 Task: Create in the project ArrowSprint in Backlog an issue 'Develop a new feature to allow for gamification of key tasks and activities.', assign it to team member softage.4@softage.net and change the status to IN PROGRESS. Create in the project ArrowSprint in Backlog an issue 'Address issues related to slow response time when accessing the system remotely', assign it to team member softage.1@softage.net and change the status to IN PROGRESS
Action: Mouse moved to (164, 50)
Screenshot: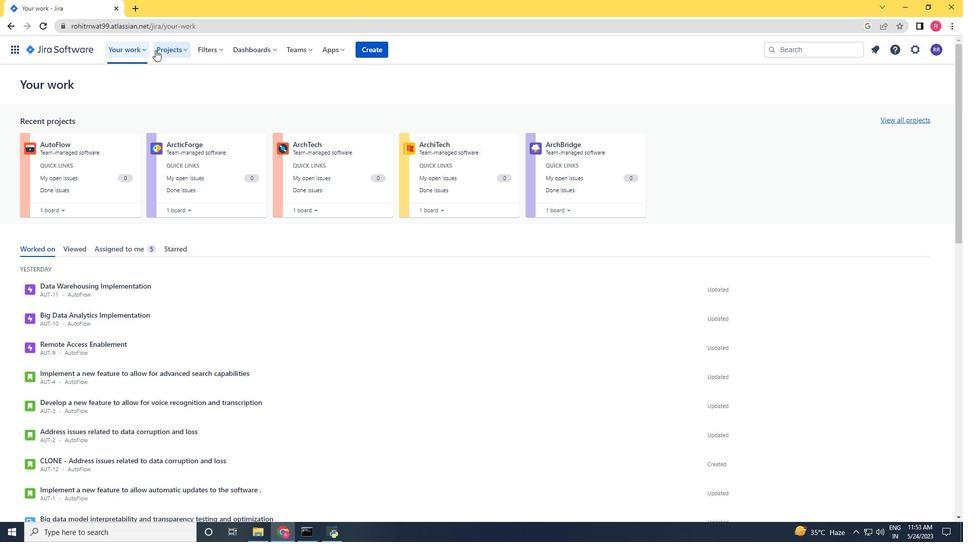 
Action: Mouse pressed left at (164, 50)
Screenshot: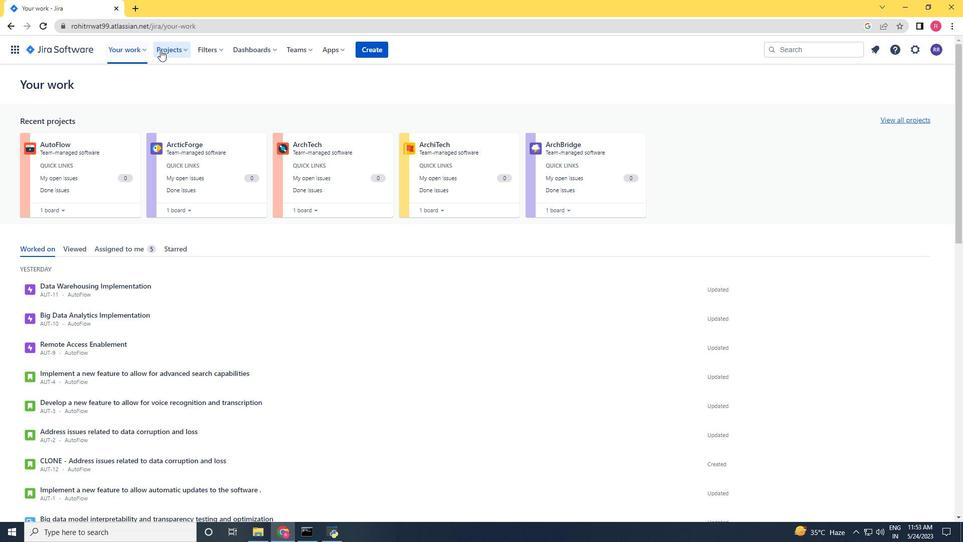
Action: Mouse moved to (190, 95)
Screenshot: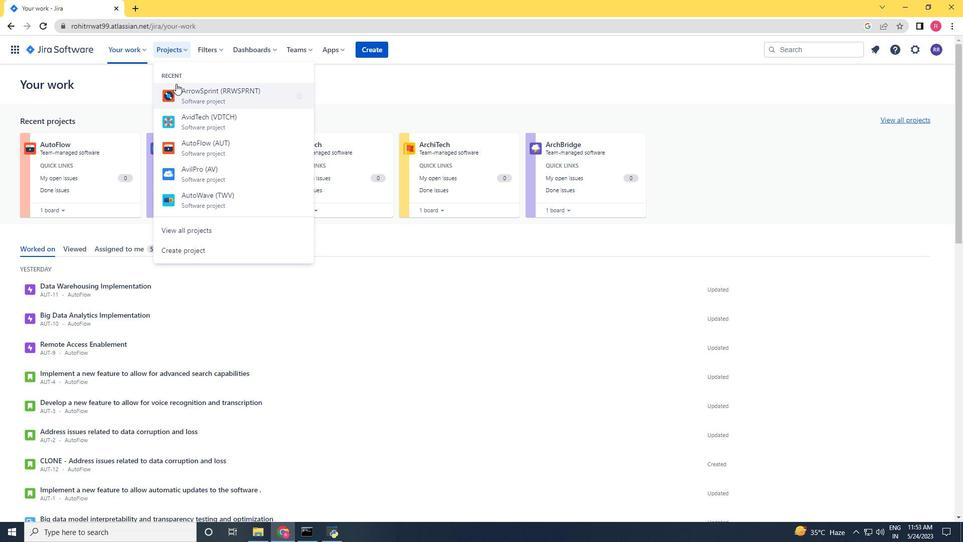 
Action: Mouse pressed left at (190, 95)
Screenshot: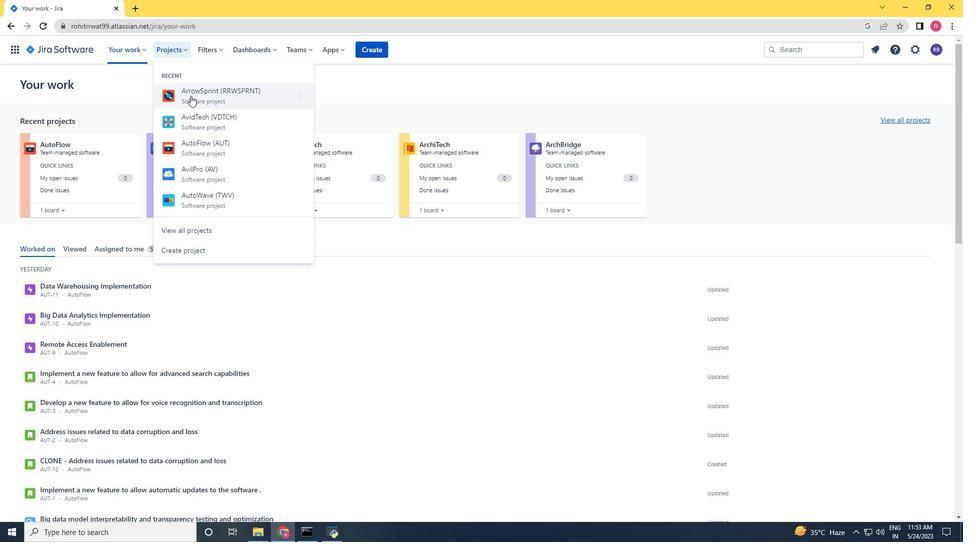 
Action: Mouse moved to (56, 155)
Screenshot: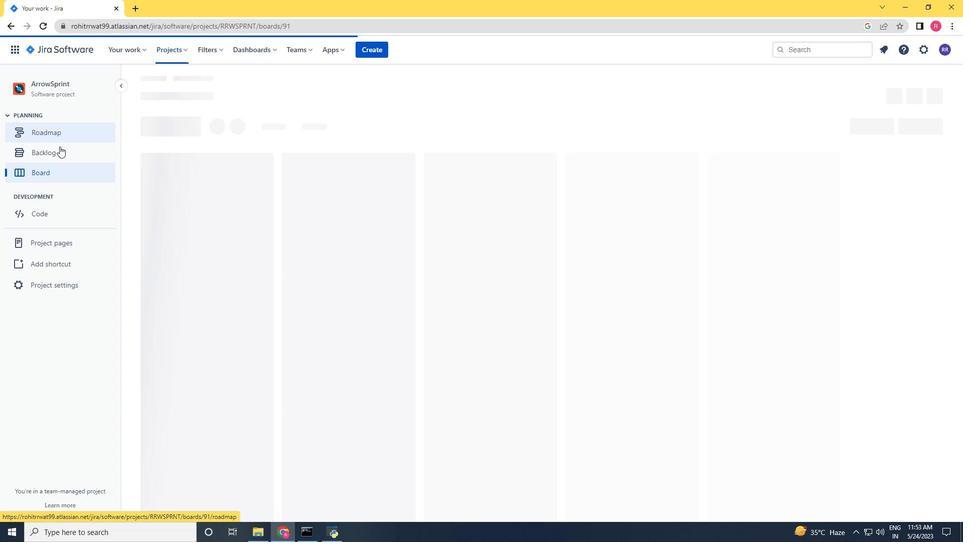 
Action: Mouse pressed left at (56, 155)
Screenshot: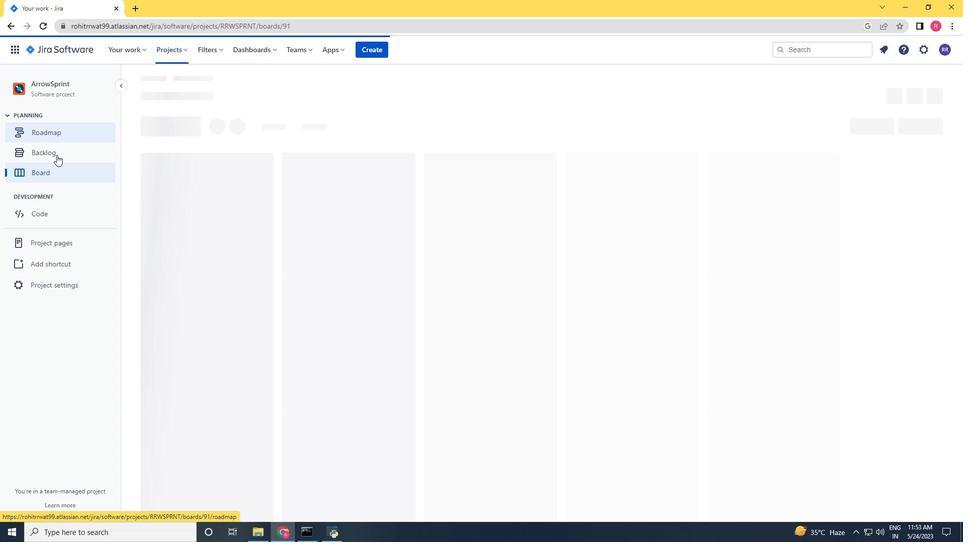 
Action: Mouse moved to (193, 220)
Screenshot: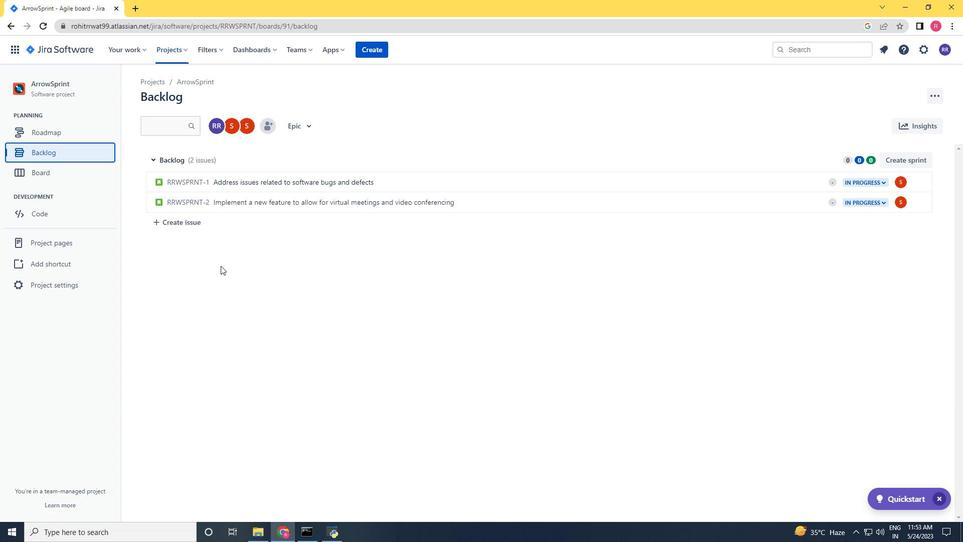 
Action: Mouse pressed left at (193, 220)
Screenshot: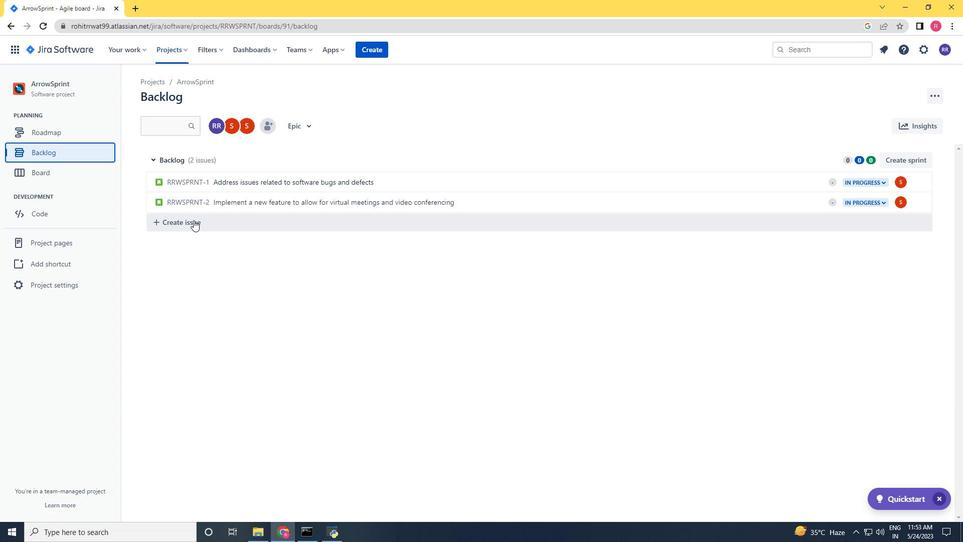 
Action: Key pressed <Key.shift>develop<Key.space>a<Key.space>new<Key.space>featites<Key.backspace><Key.backspace><Key.backspace><Key.backspace><Key.backspace>ture<Key.space>to<Key.space>allow<Key.space>for<Key.space>gamification<Key.space>of<Key.space>key<Key.space>taskes<Key.space><Key.backspace><Key.backspace><Key.backspace>s<Key.space>and<Key.space>activities<Key.space><Key.enter>
Screenshot: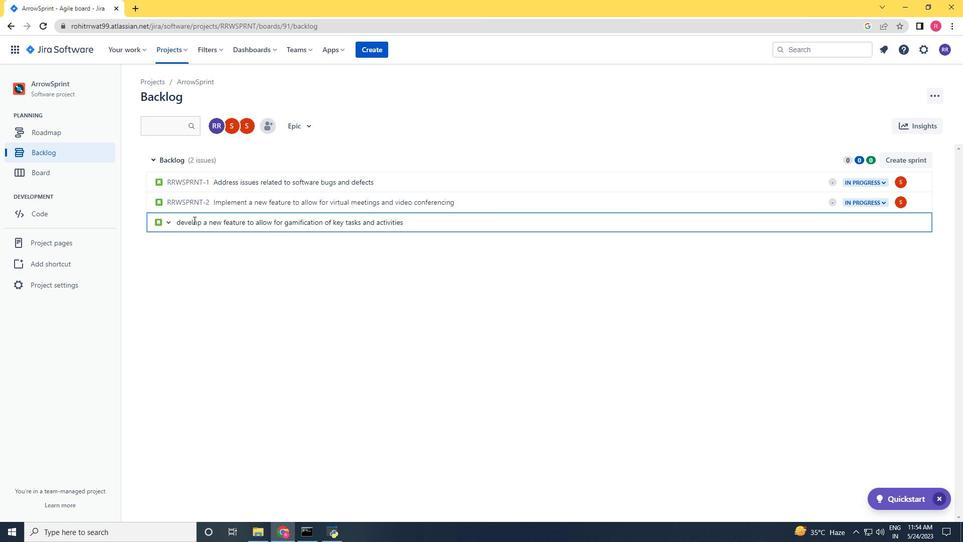 
Action: Mouse moved to (884, 221)
Screenshot: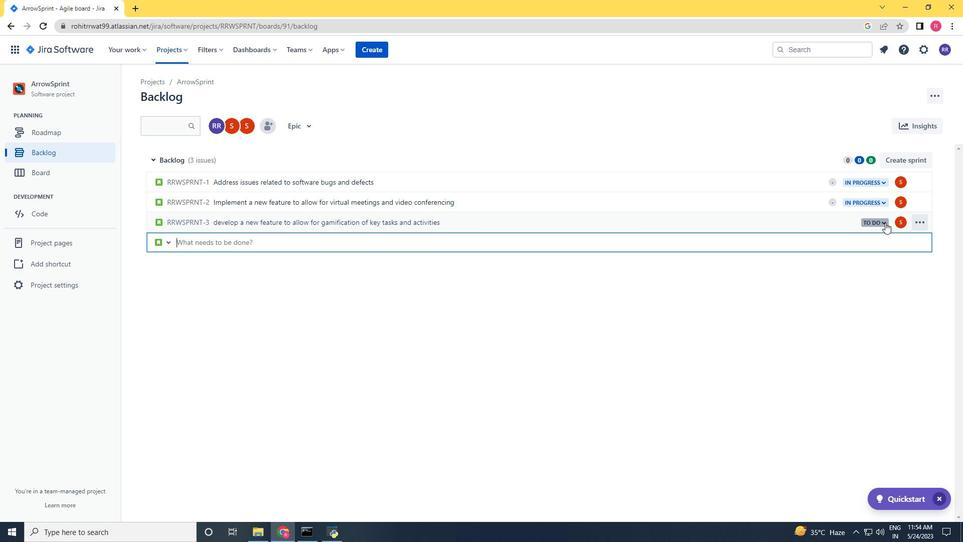 
Action: Mouse pressed left at (884, 221)
Screenshot: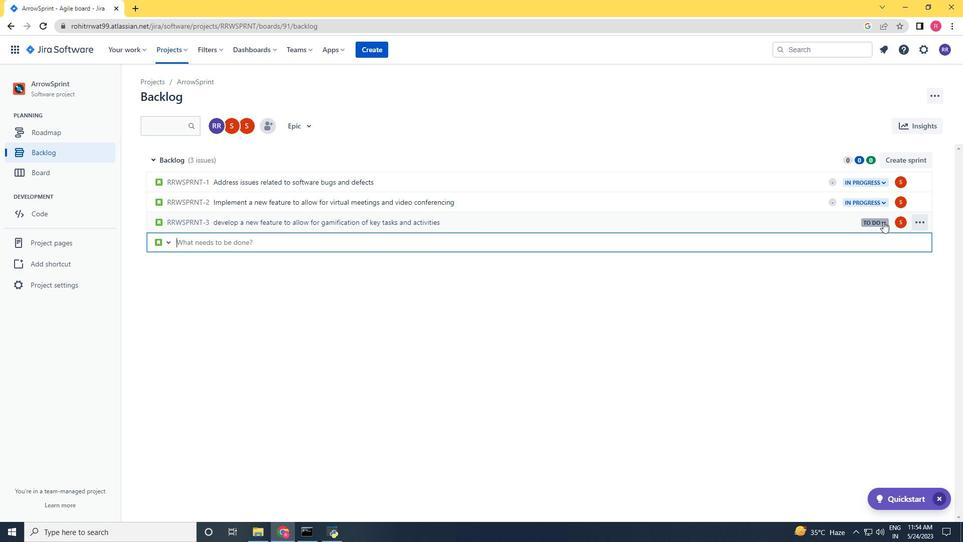 
Action: Mouse moved to (818, 241)
Screenshot: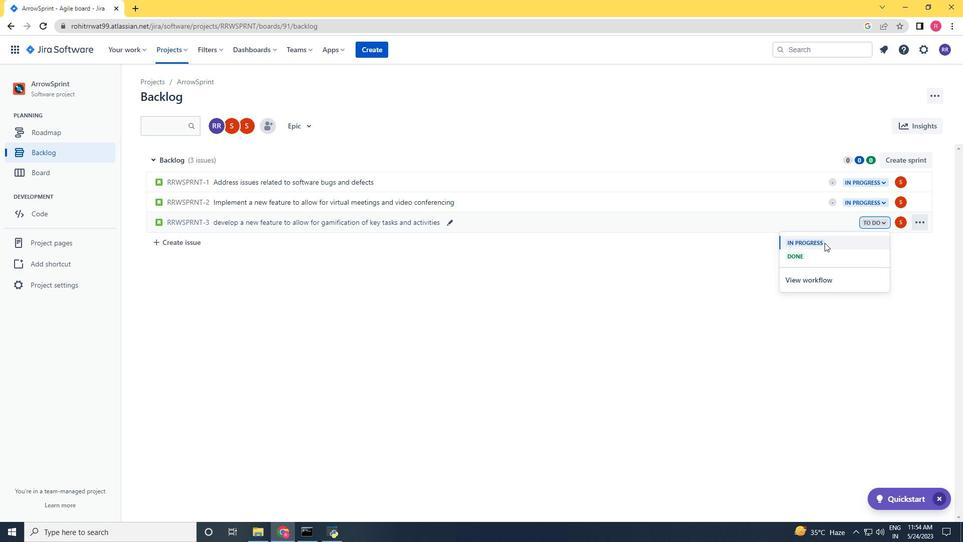 
Action: Mouse pressed left at (818, 241)
Screenshot: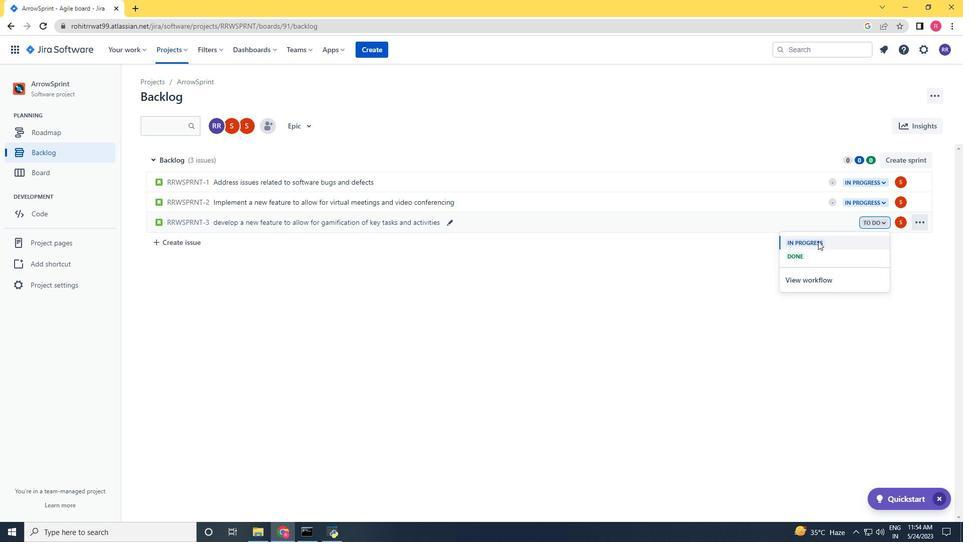 
Action: Mouse moved to (206, 237)
Screenshot: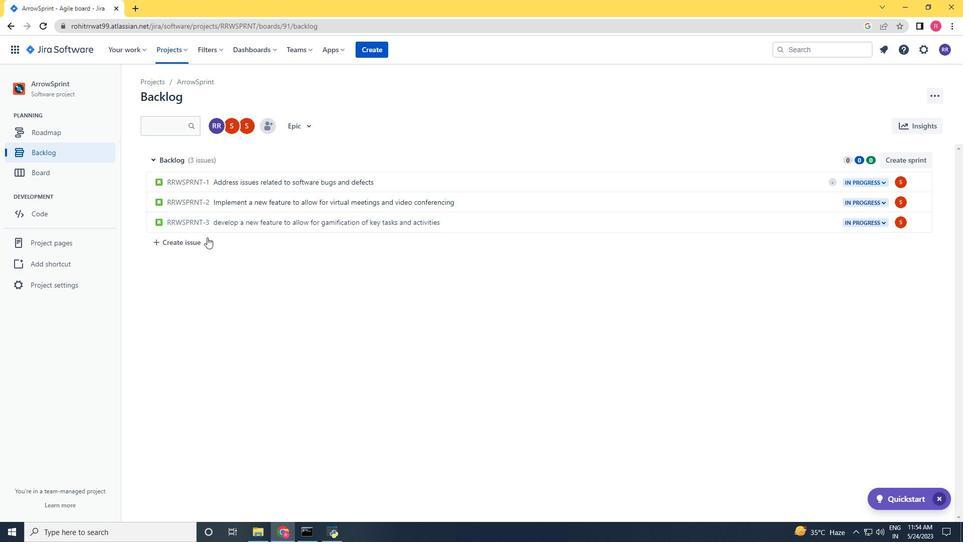 
Action: Mouse pressed left at (206, 237)
Screenshot: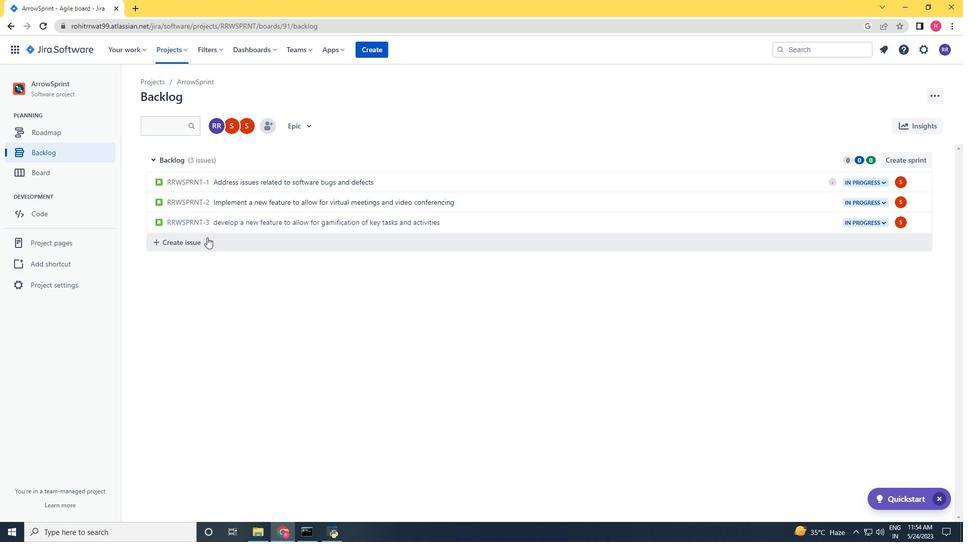 
Action: Key pressed <Key.shift>Address<Key.space>issue<Key.space><Key.backspace>s<Key.space>related<Key.space>to<Key.space>slow<Key.space>response<Key.space>tme<Key.space><Key.backspace><Key.backspace><Key.backspace>ime<Key.space>we<Key.backspace>hen<Key.space>accessing<Key.space>the<Key.space>system<Key.space>remotely<Key.enter>
Screenshot: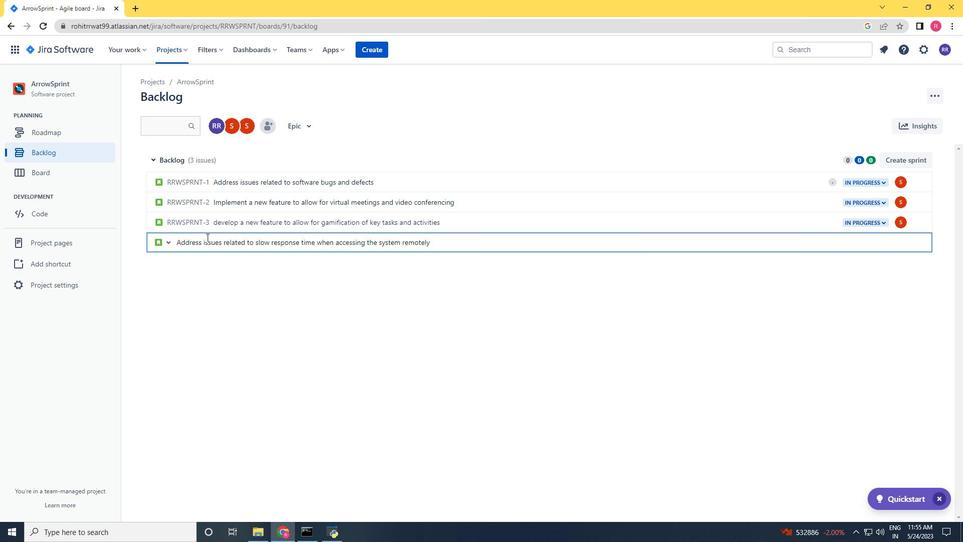 
Action: Mouse moved to (899, 239)
Screenshot: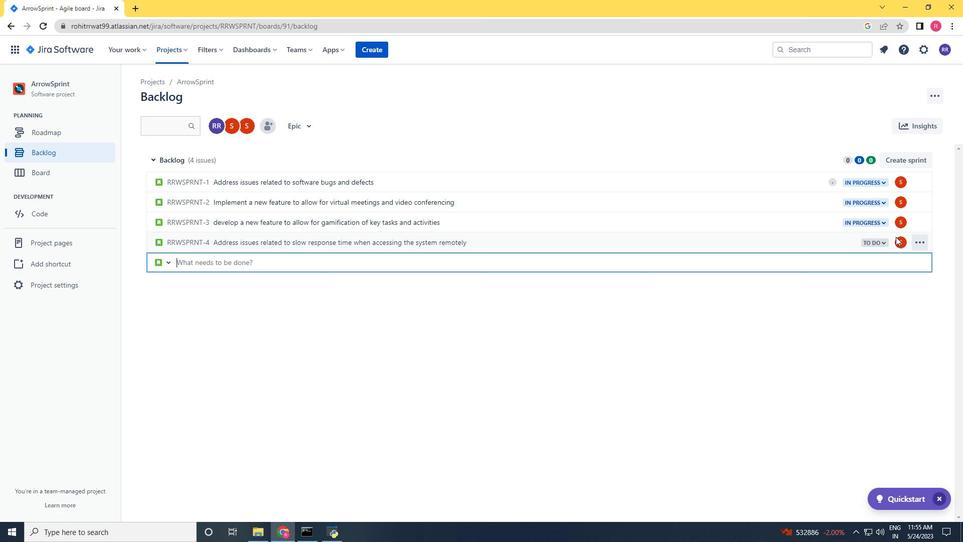 
Action: Mouse pressed left at (899, 239)
Screenshot: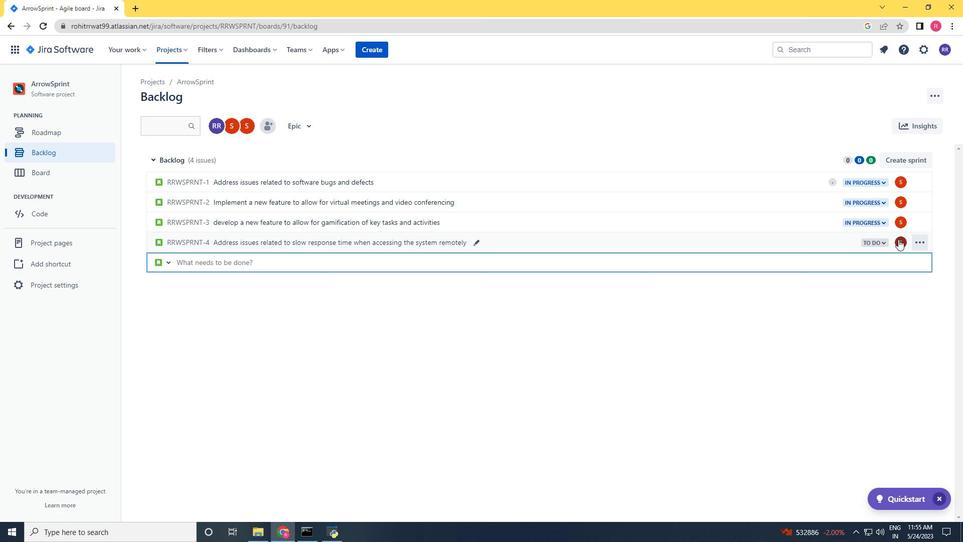 
Action: Key pressed softage.1<Key.shift>@sofatge.net
Screenshot: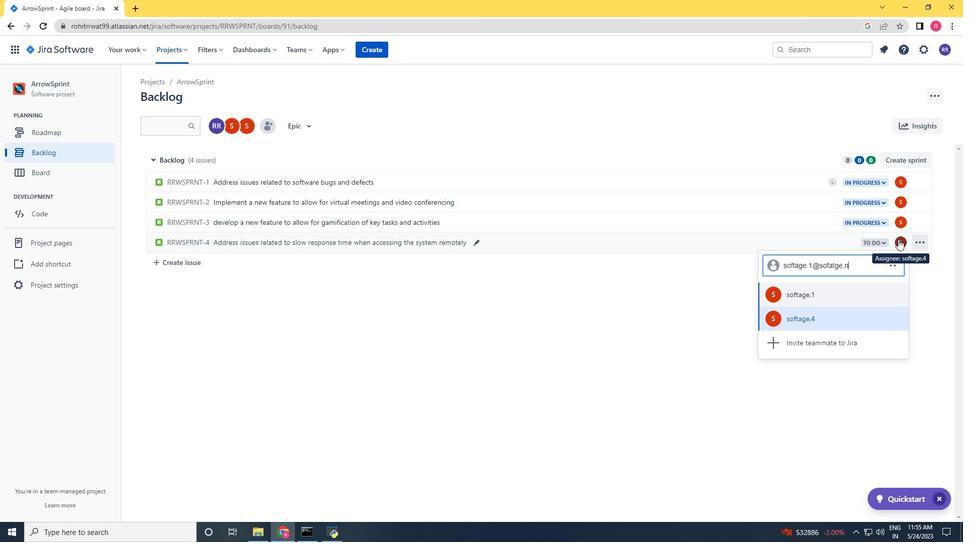 
Action: Mouse moved to (861, 266)
Screenshot: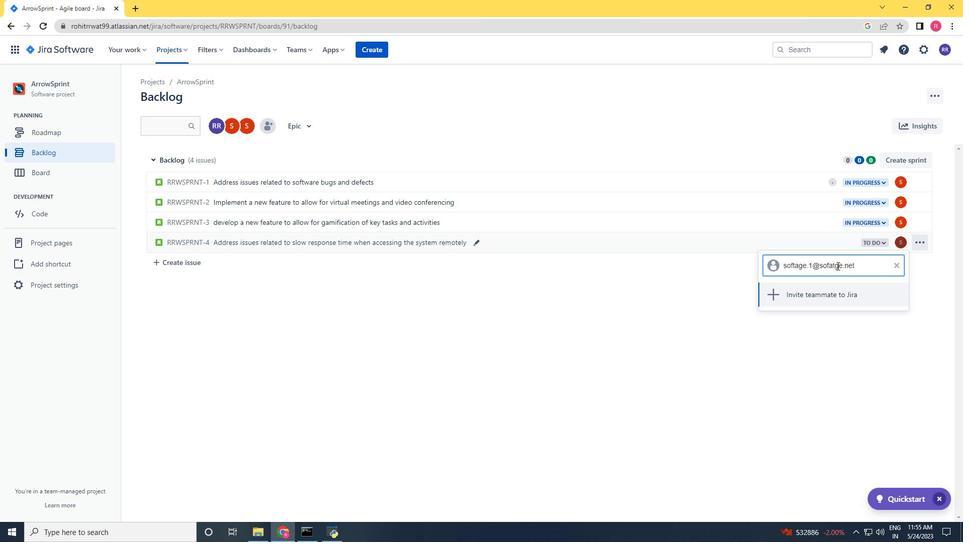 
Action: Key pressed <Key.backspace><Key.backspace><Key.backspace><Key.backspace><Key.backspace><Key.backspace><Key.backspace><Key.backspace><Key.backspace>
Screenshot: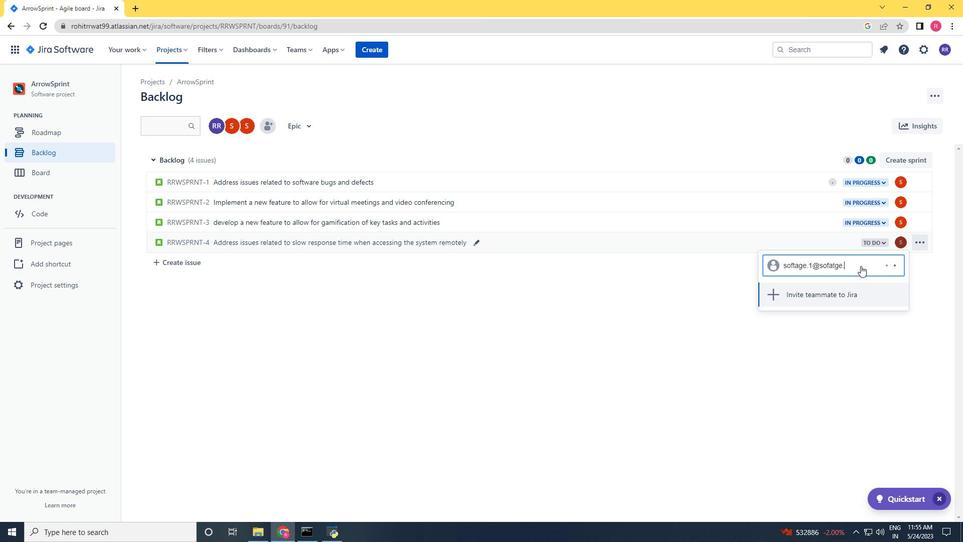 
Action: Mouse moved to (836, 294)
Screenshot: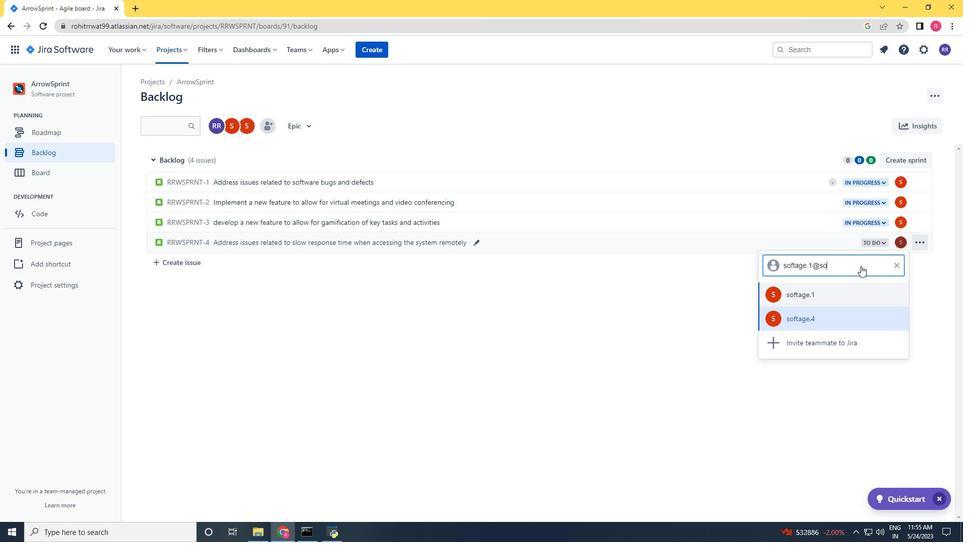 
Action: Mouse pressed left at (836, 294)
Screenshot: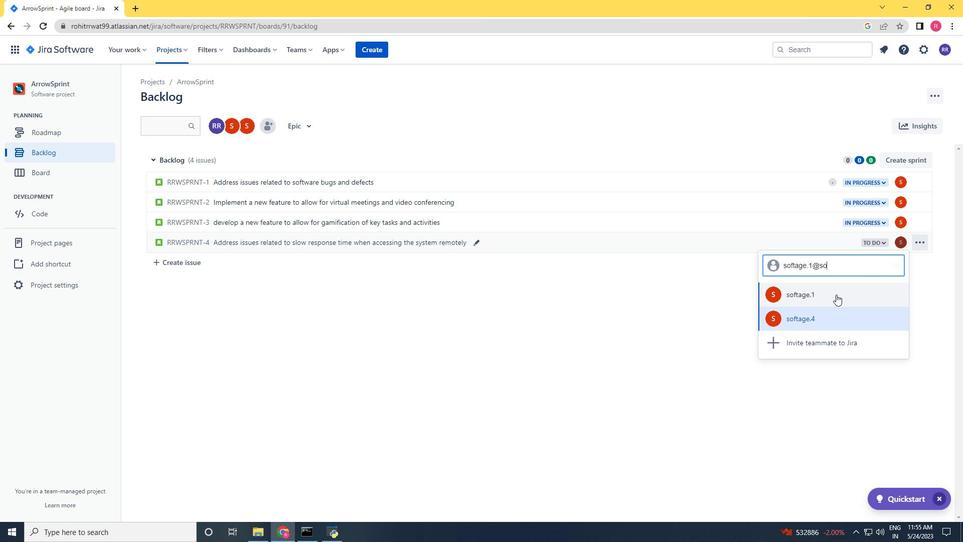 
Action: Mouse moved to (876, 244)
Screenshot: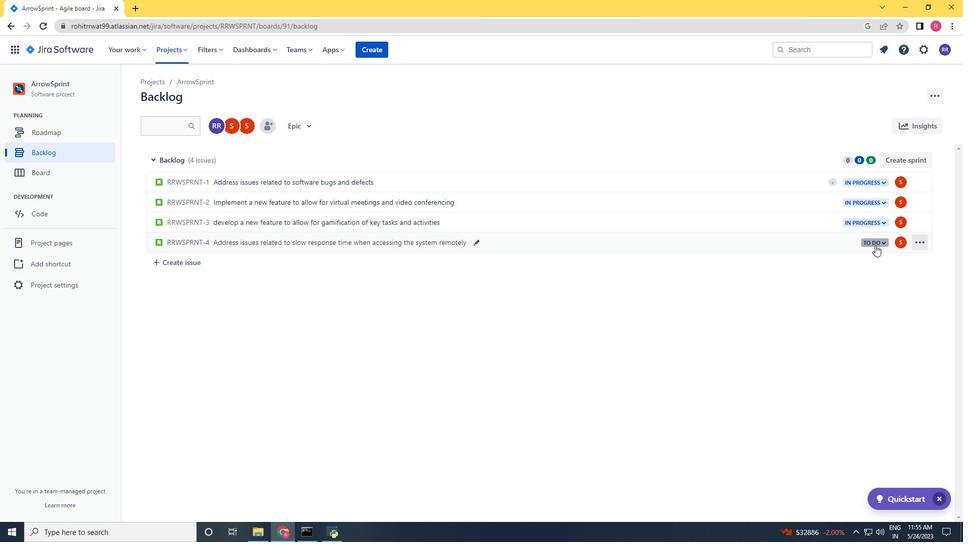 
Action: Mouse pressed left at (876, 244)
Screenshot: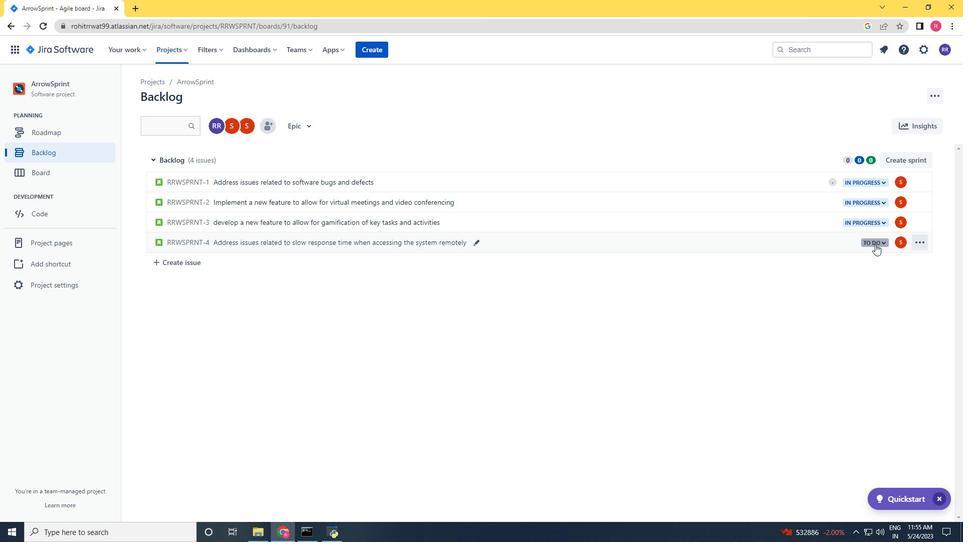 
Action: Mouse moved to (809, 260)
Screenshot: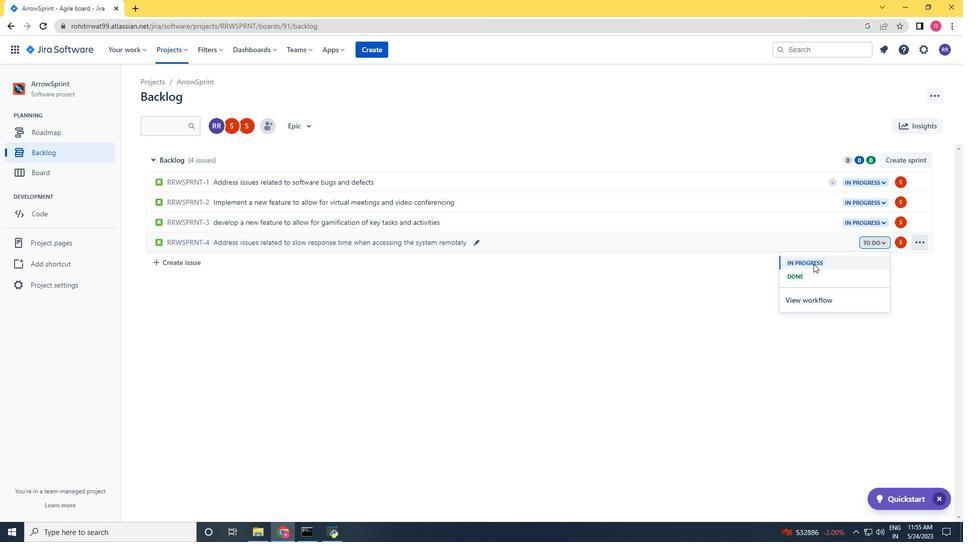 
Action: Mouse pressed left at (809, 260)
Screenshot: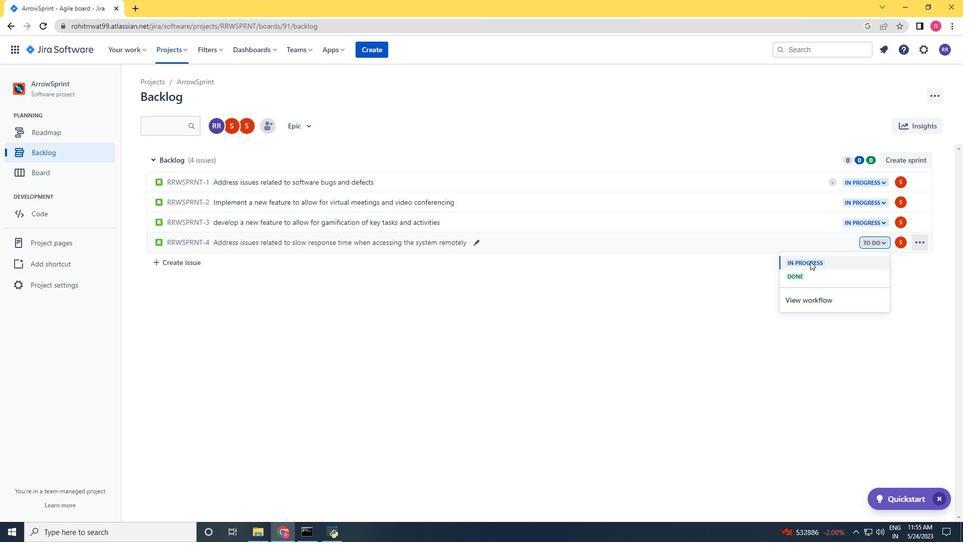 
Action: Mouse moved to (596, 278)
Screenshot: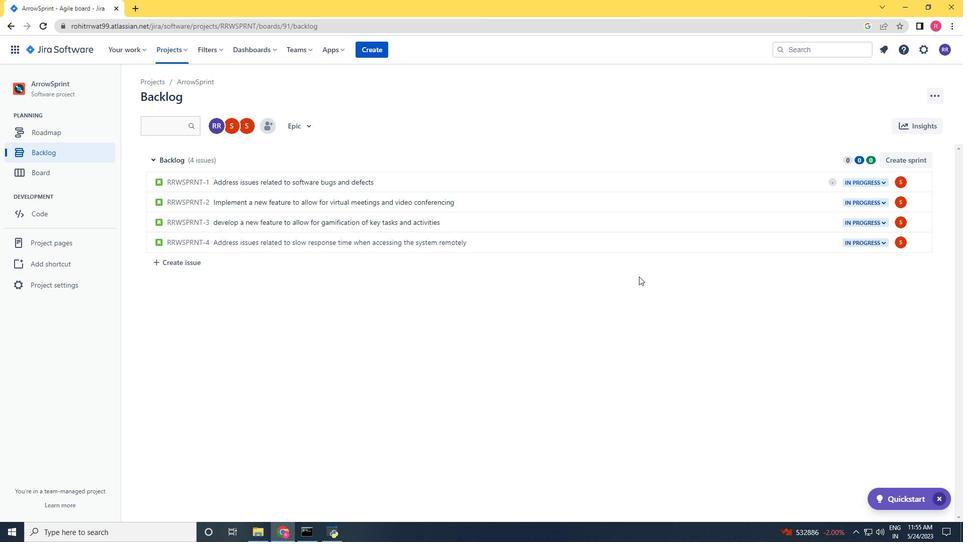 
